 Task: Add the task  Create a new online platform for online personal training sessions to the section Hyperdrive in the project BioTech and add a Due Date to the respective task as 2024/04/07
Action: Mouse moved to (729, 397)
Screenshot: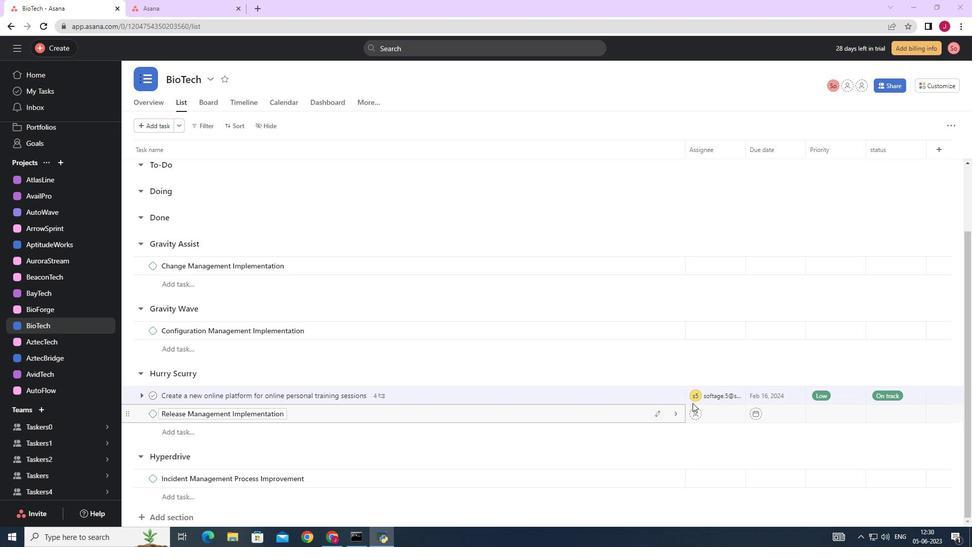 
Action: Mouse scrolled (729, 396) with delta (0, 0)
Screenshot: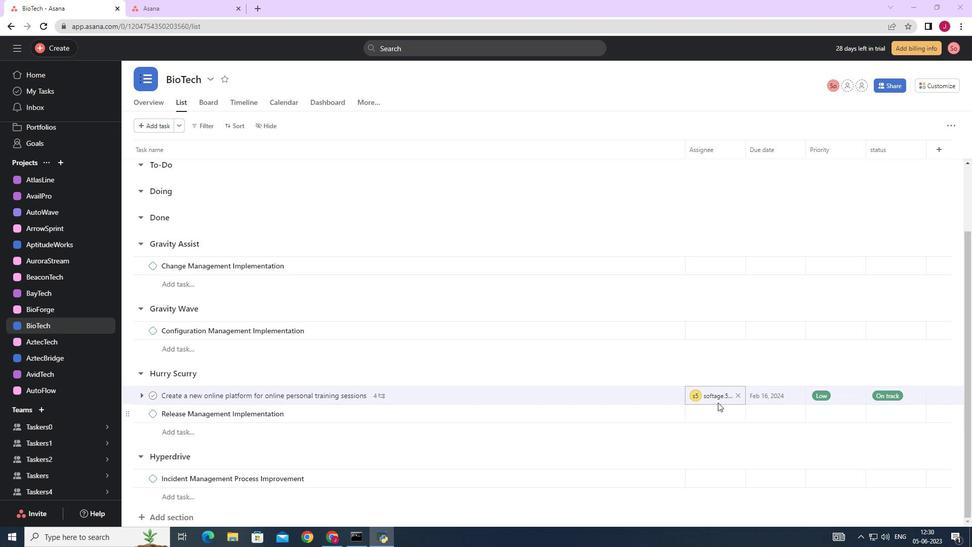 
Action: Mouse scrolled (729, 396) with delta (0, 0)
Screenshot: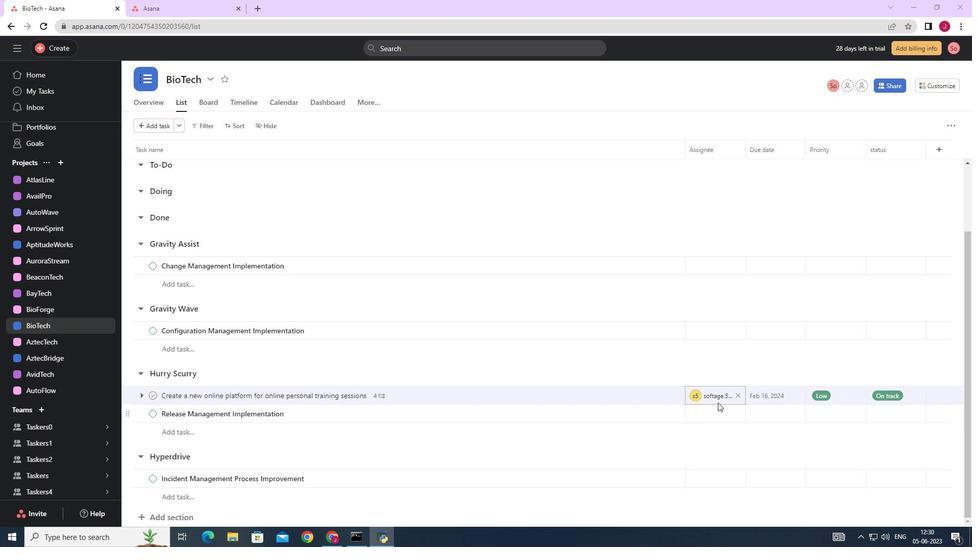 
Action: Mouse scrolled (729, 396) with delta (0, 0)
Screenshot: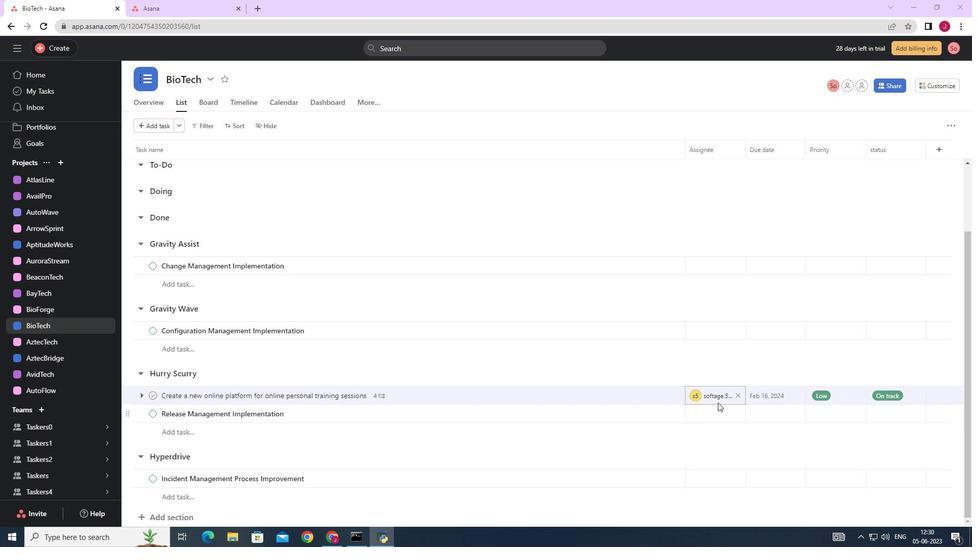 
Action: Mouse moved to (729, 396)
Screenshot: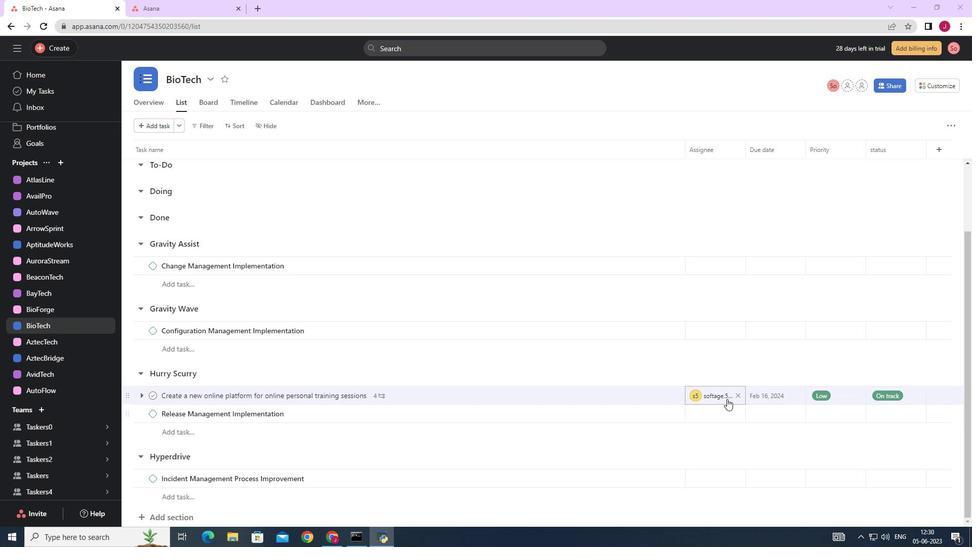 
Action: Mouse scrolled (729, 396) with delta (0, 0)
Screenshot: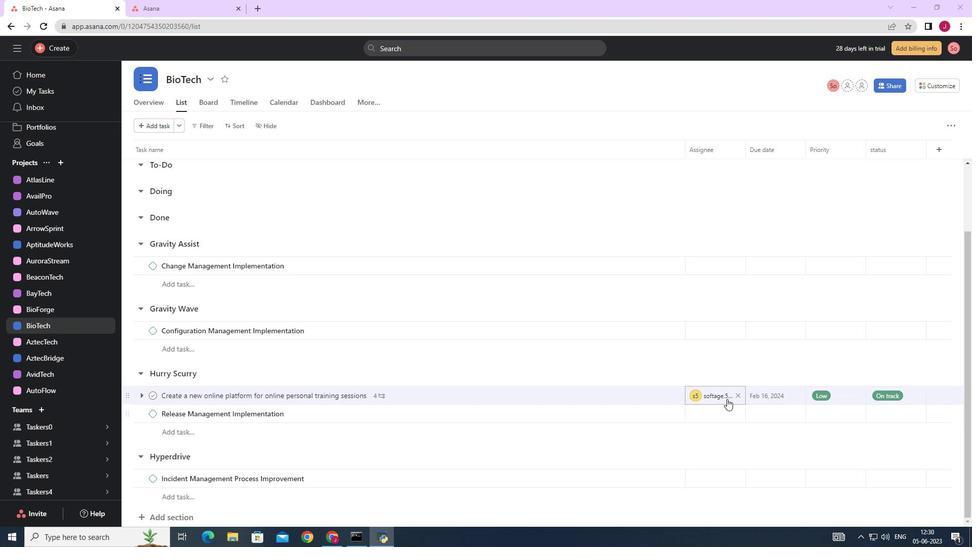 
Action: Mouse moved to (730, 396)
Screenshot: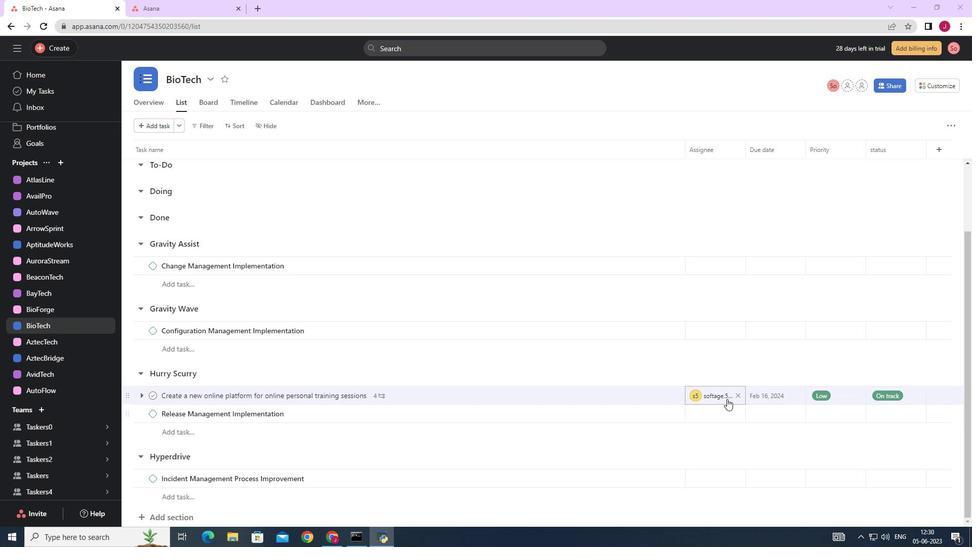 
Action: Mouse scrolled (730, 395) with delta (0, 0)
Screenshot: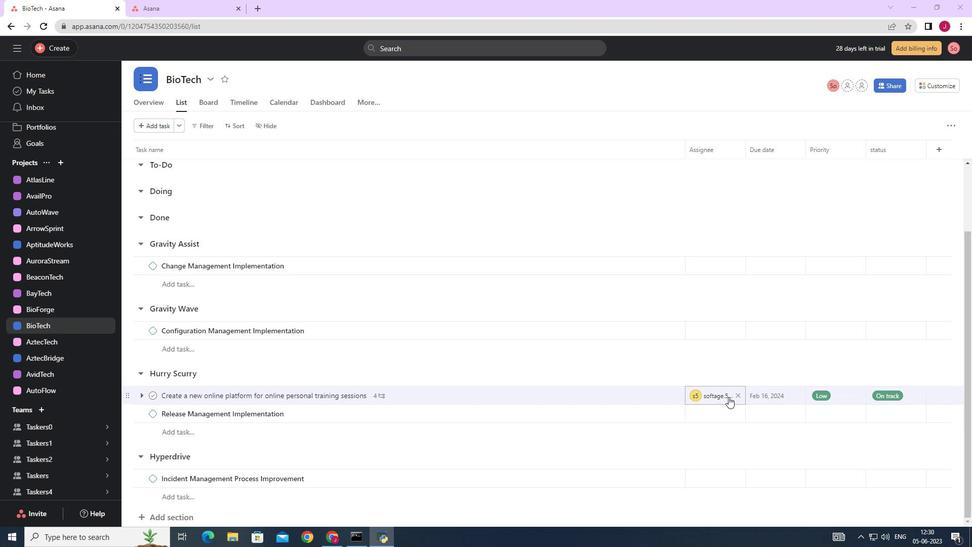 
Action: Mouse moved to (662, 395)
Screenshot: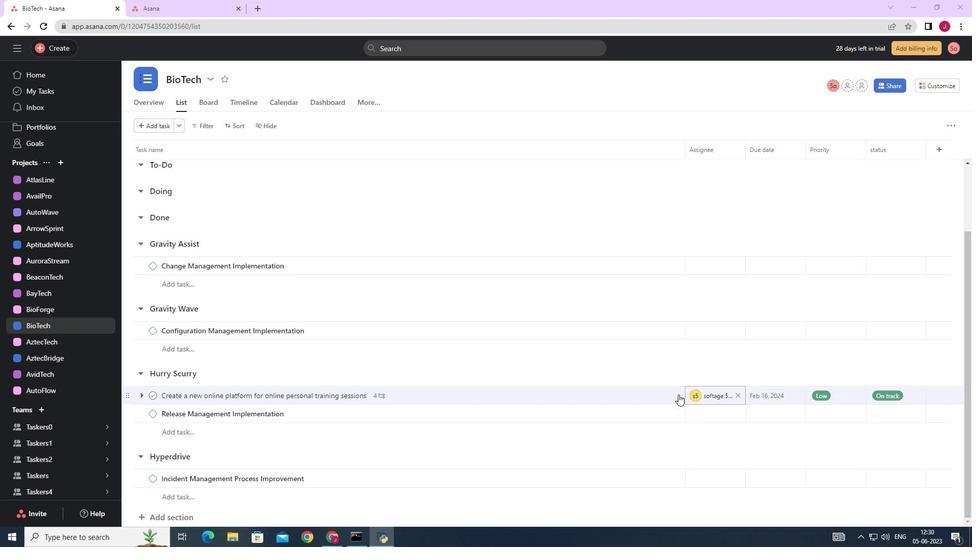 
Action: Mouse pressed left at (662, 395)
Screenshot: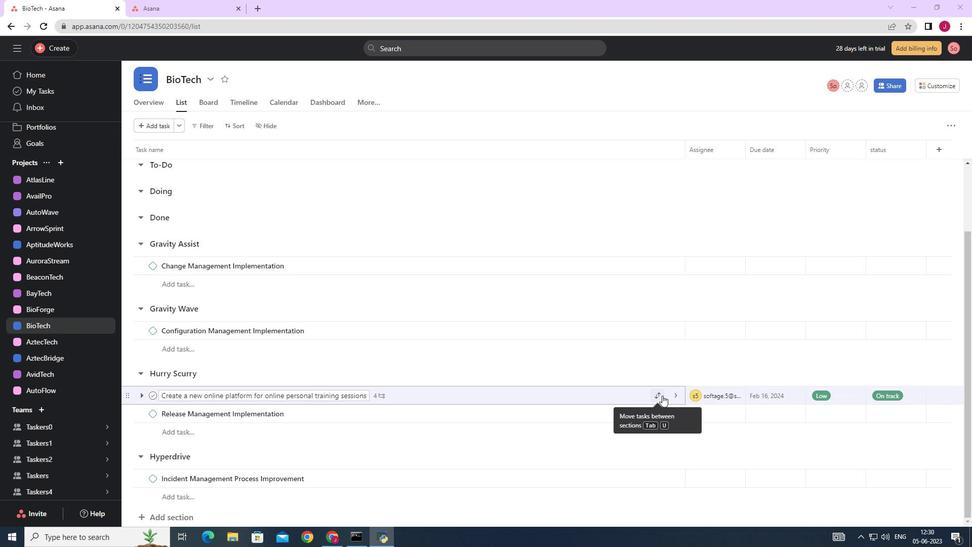 
Action: Mouse moved to (614, 376)
Screenshot: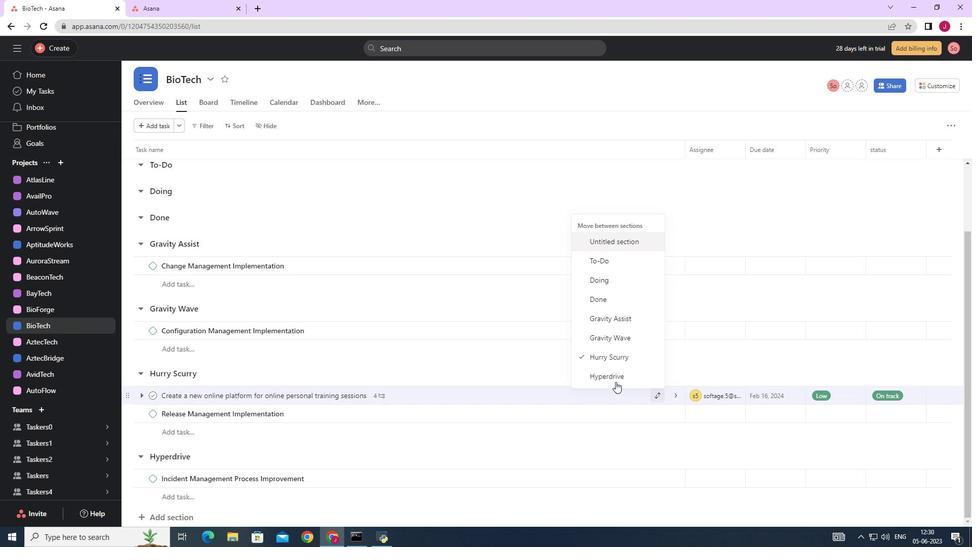 
Action: Mouse pressed left at (614, 376)
Screenshot: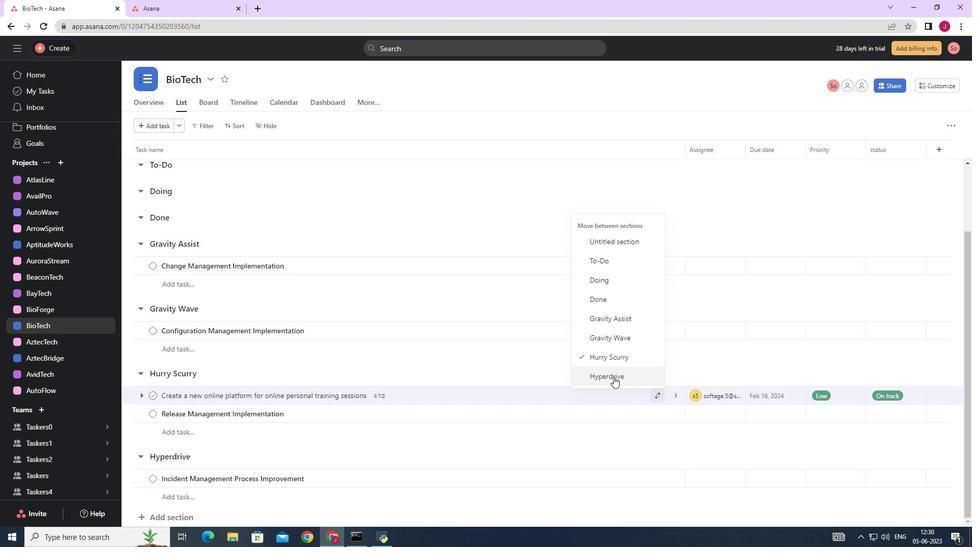 
Action: Mouse moved to (798, 462)
Screenshot: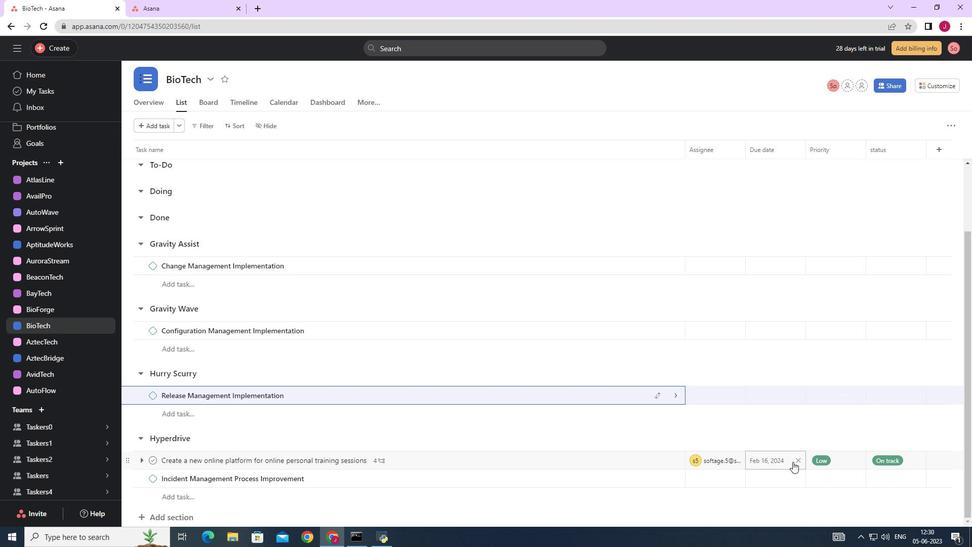 
Action: Mouse pressed left at (798, 462)
Screenshot: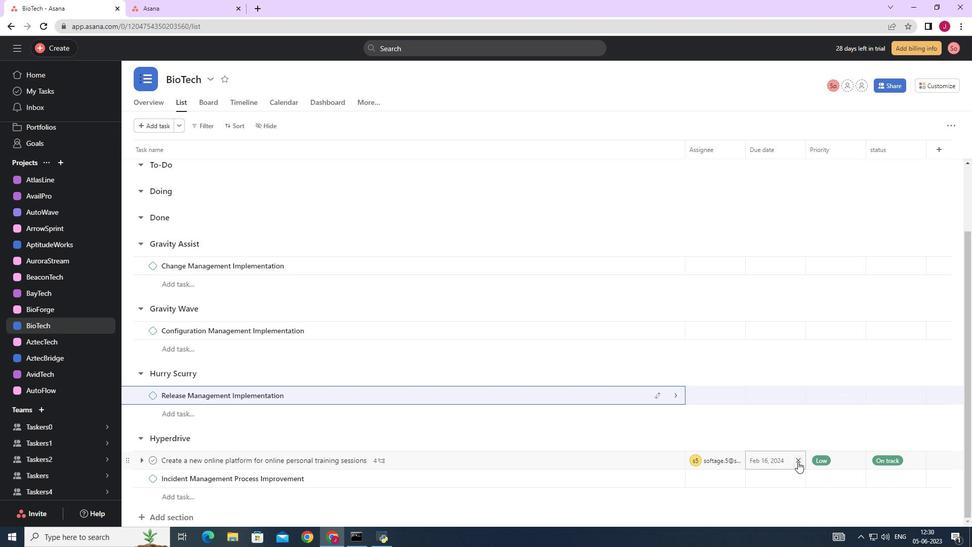 
Action: Mouse moved to (771, 462)
Screenshot: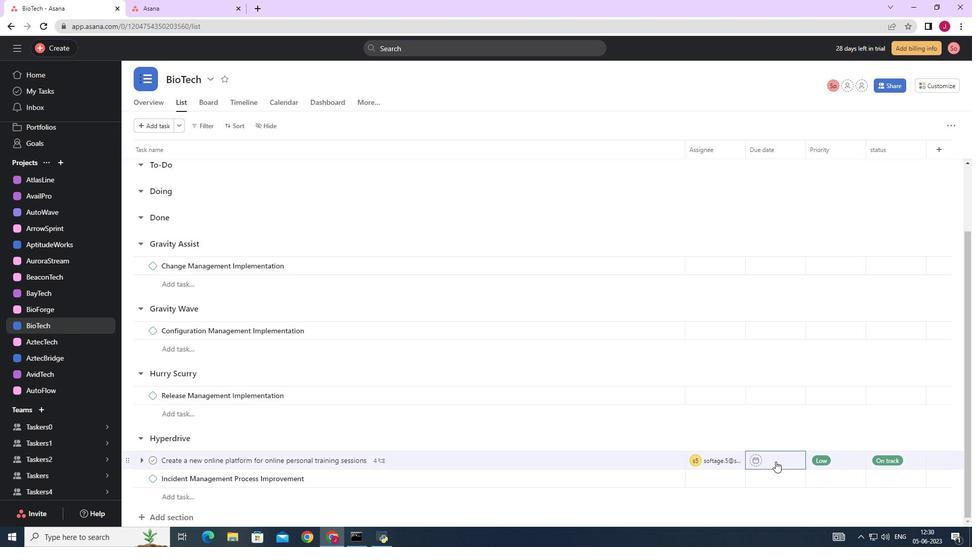 
Action: Mouse pressed left at (771, 462)
Screenshot: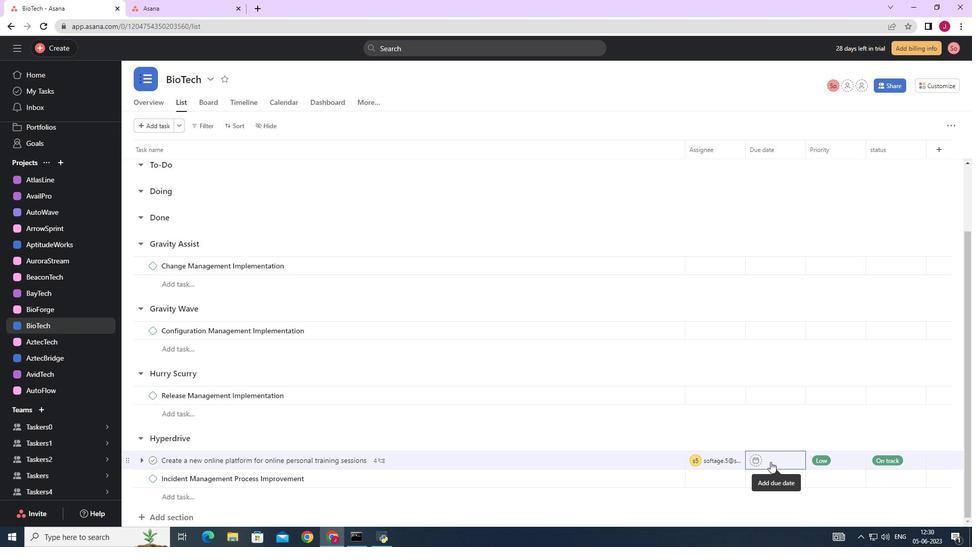 
Action: Mouse moved to (881, 299)
Screenshot: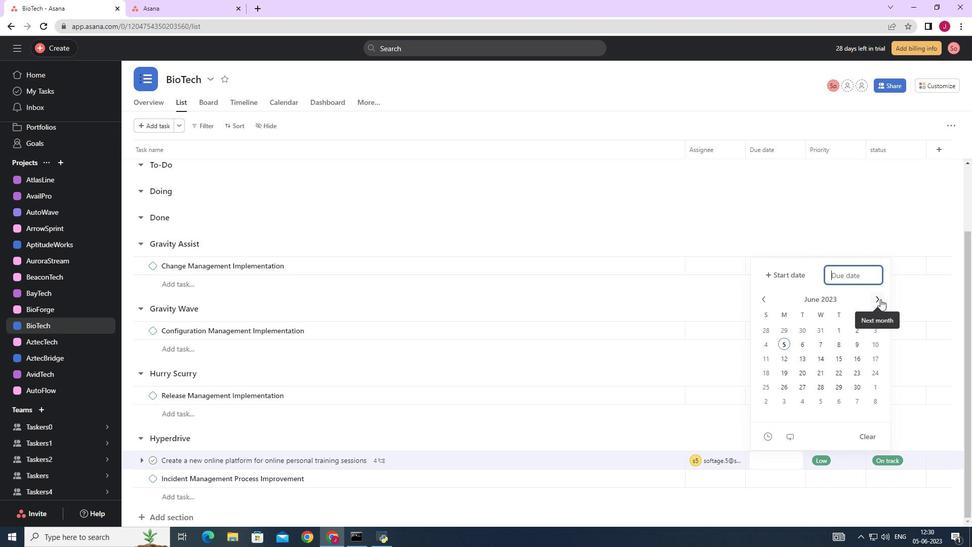 
Action: Mouse pressed left at (881, 299)
Screenshot: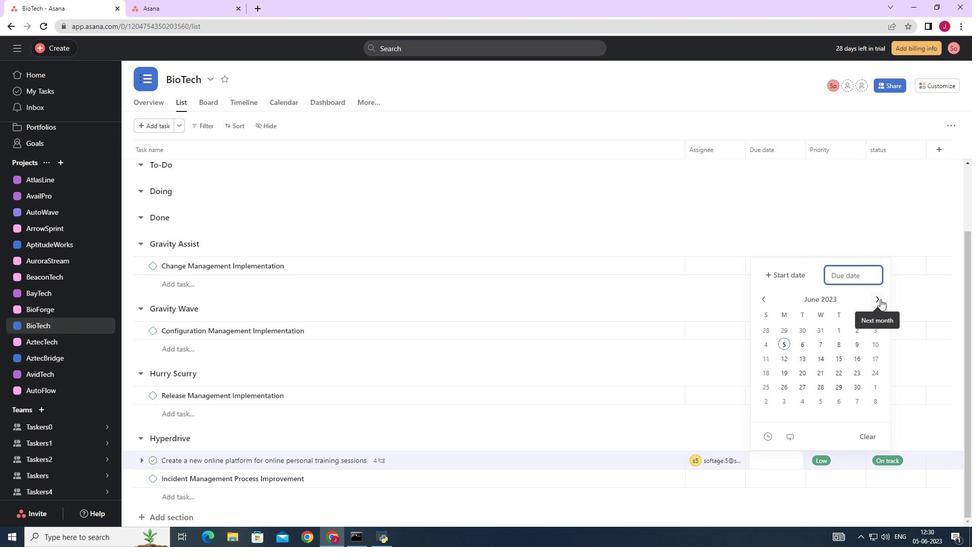 
Action: Mouse pressed left at (881, 299)
Screenshot: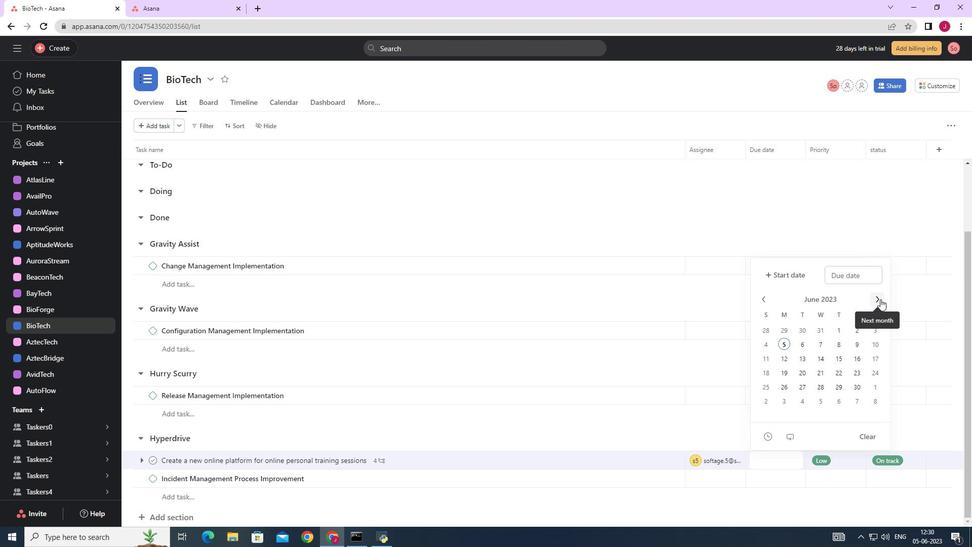 
Action: Mouse pressed left at (881, 299)
Screenshot: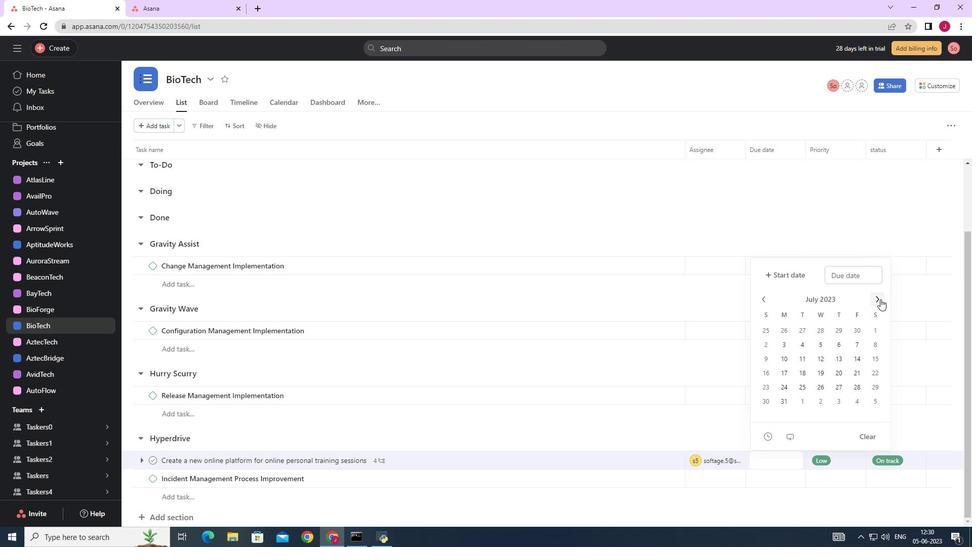 
Action: Mouse pressed left at (881, 299)
Screenshot: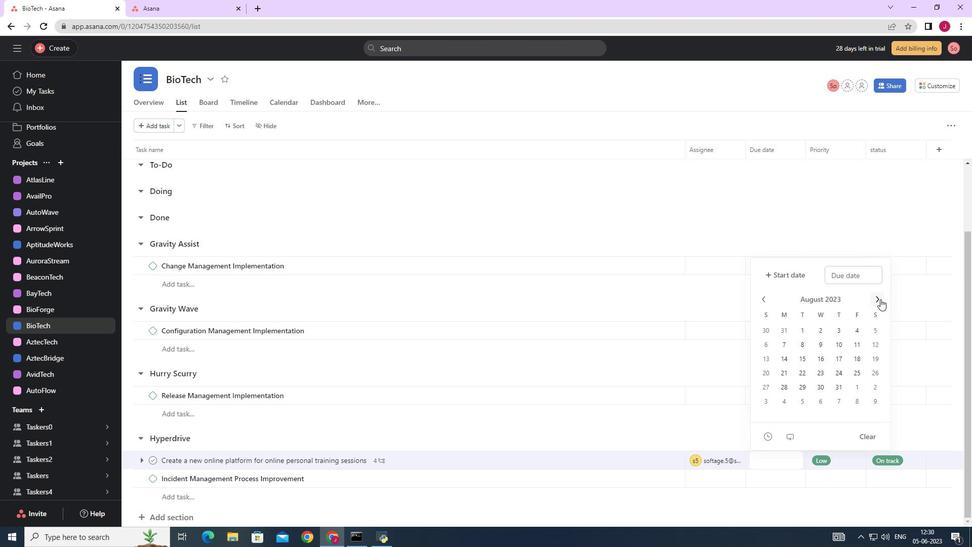 
Action: Mouse pressed left at (881, 299)
Screenshot: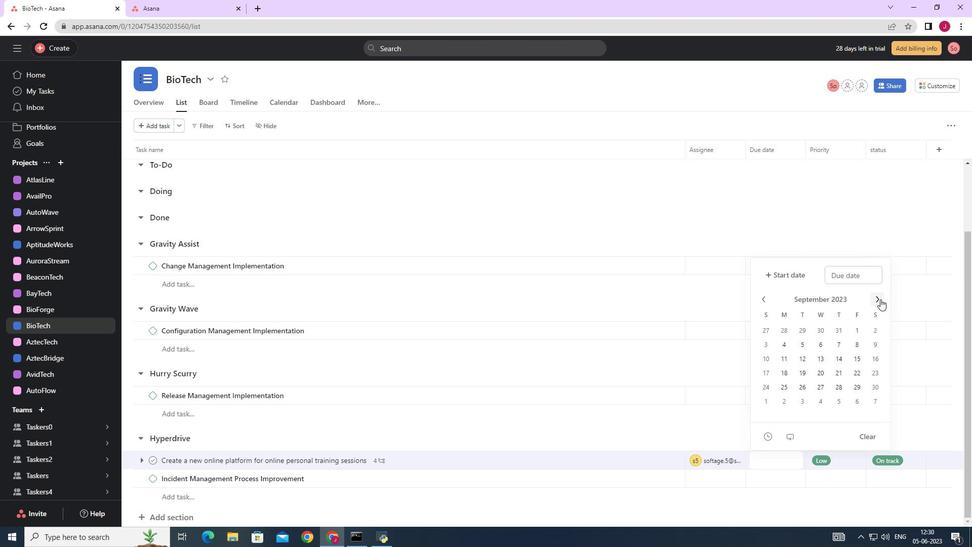 
Action: Mouse pressed left at (881, 299)
Screenshot: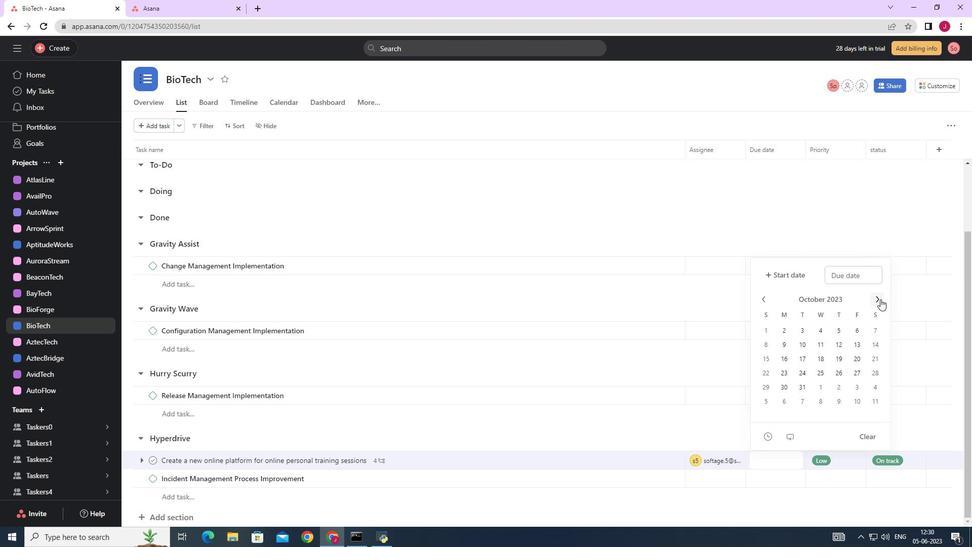 
Action: Mouse pressed left at (881, 299)
Screenshot: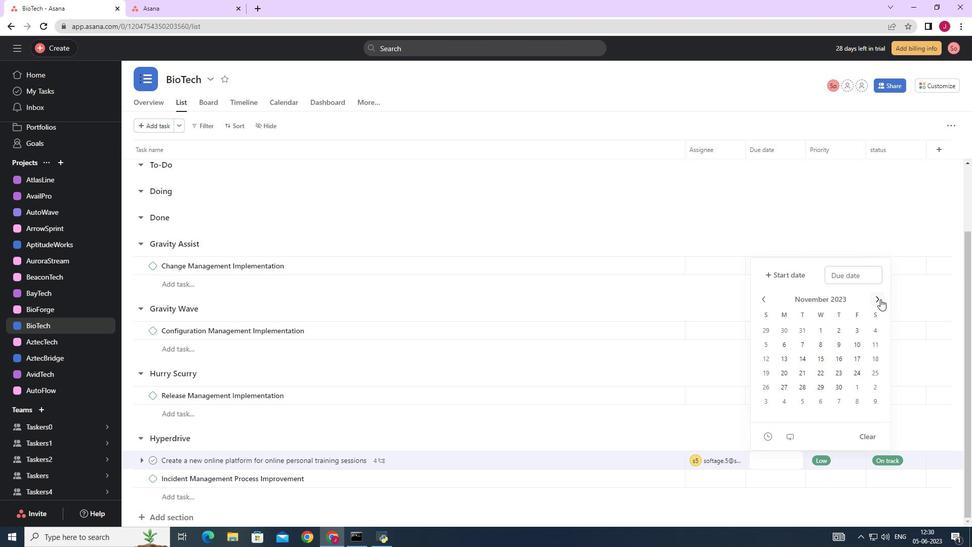 
Action: Mouse pressed left at (881, 299)
Screenshot: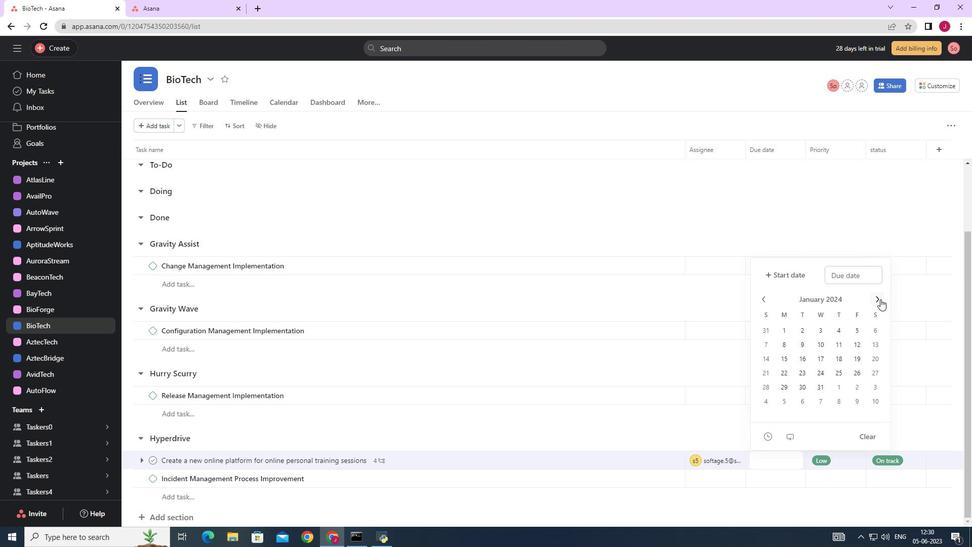 
Action: Mouse pressed left at (881, 299)
Screenshot: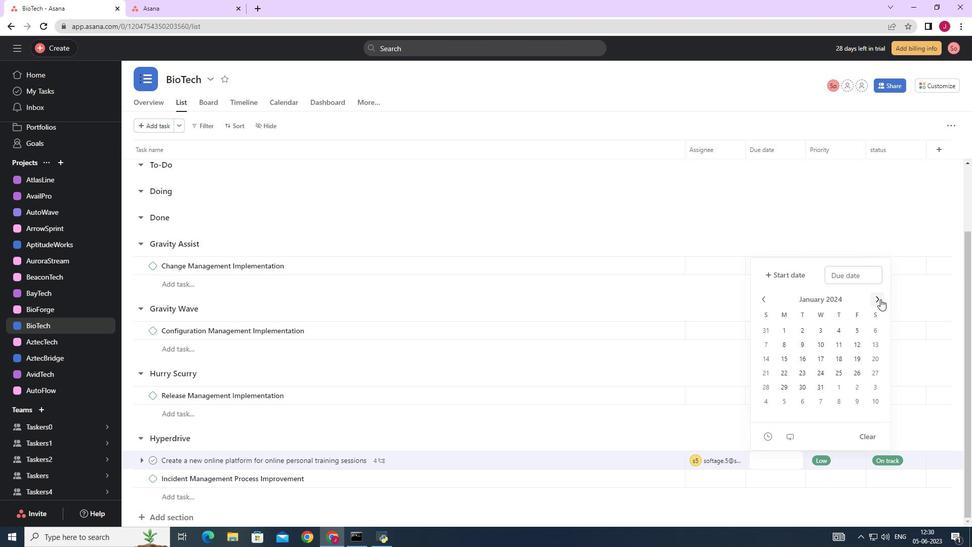
Action: Mouse pressed left at (881, 299)
Screenshot: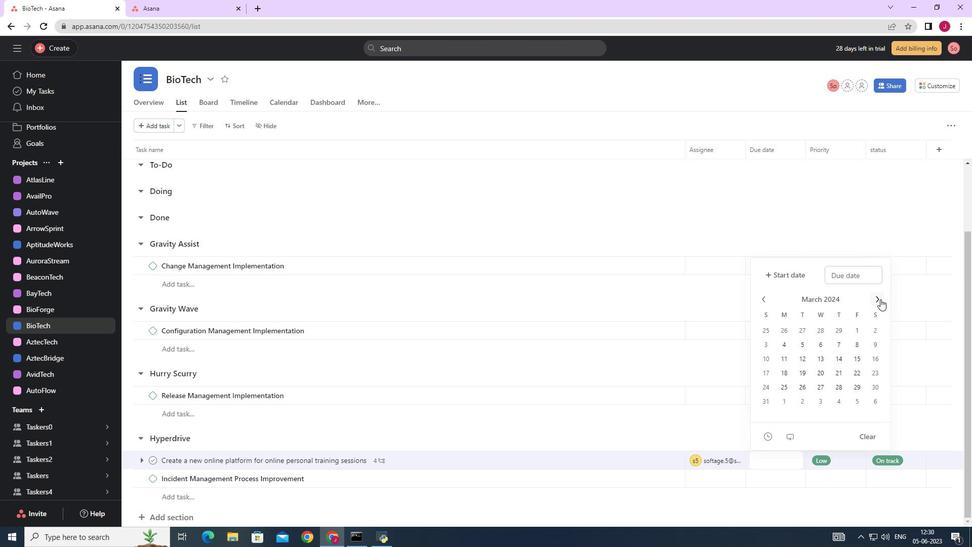 
Action: Mouse moved to (766, 345)
Screenshot: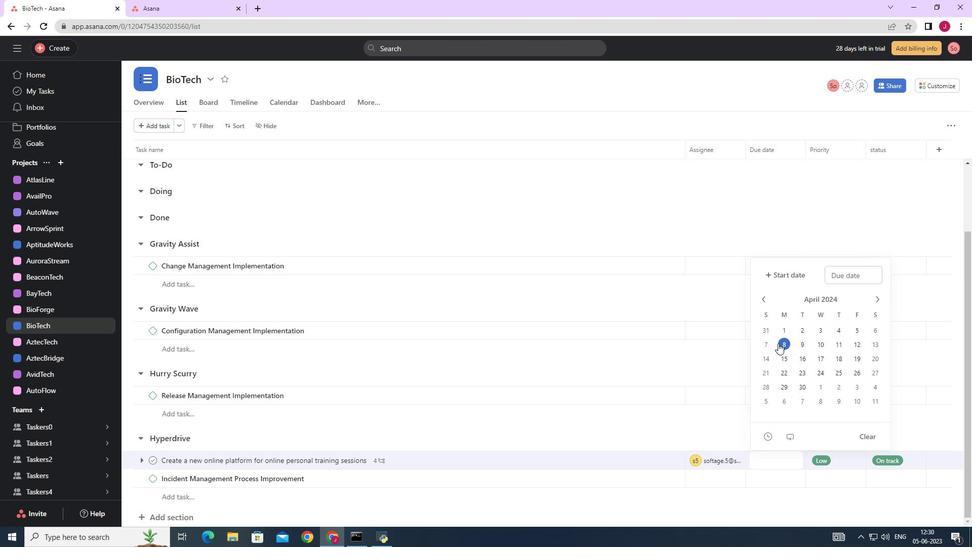 
Action: Mouse pressed left at (766, 345)
Screenshot: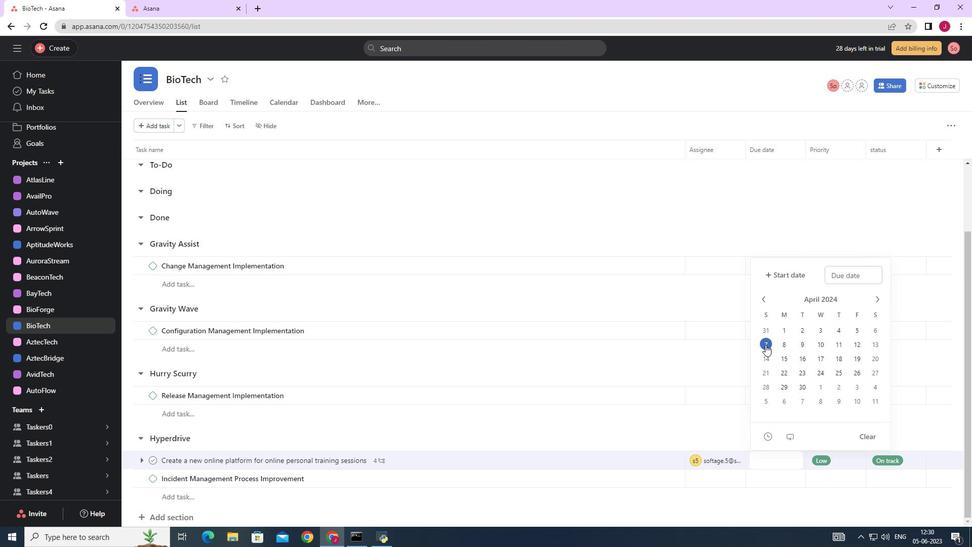 
Action: Mouse moved to (893, 229)
Screenshot: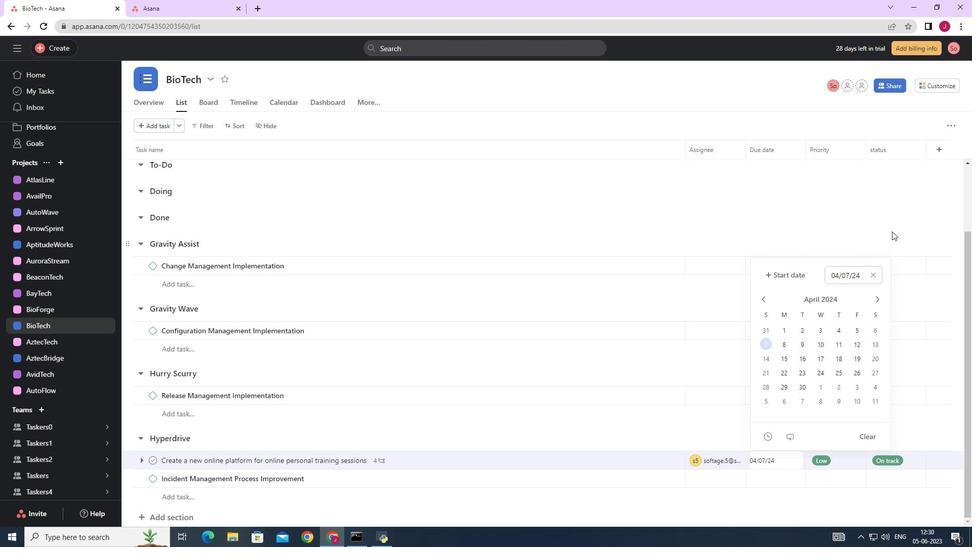 
Action: Mouse pressed left at (893, 229)
Screenshot: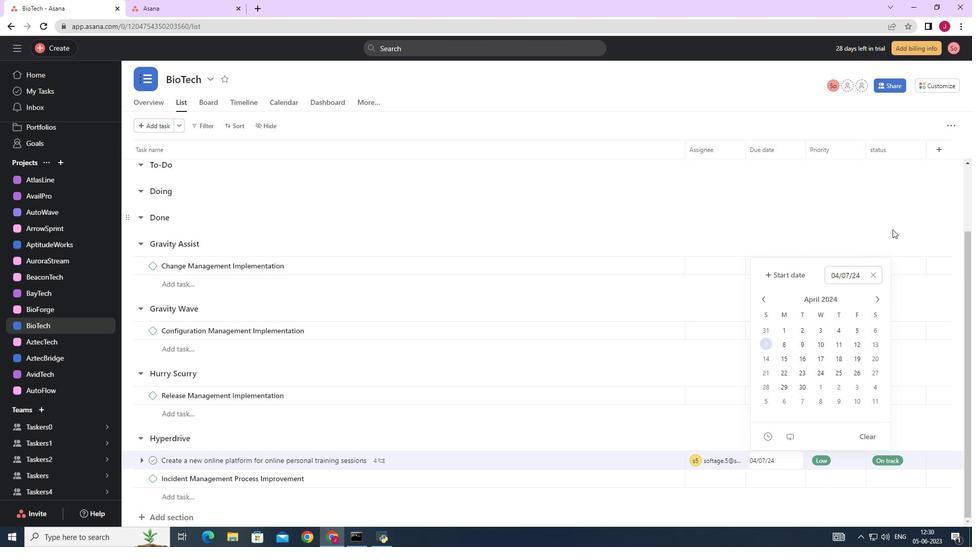 
